 Task: Move the task Create a feature to sync data across multiple devices to the section To-Do in the project Virtuoso and sort the tasks in the project by Assignee in Descending order.
Action: Mouse moved to (55, 312)
Screenshot: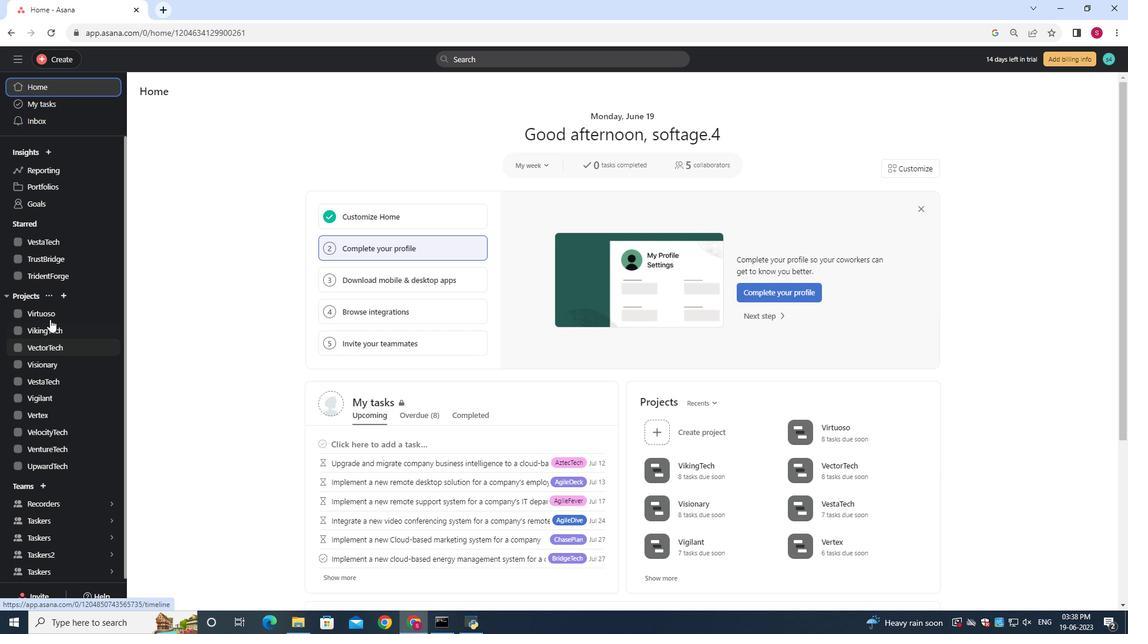 
Action: Mouse pressed left at (55, 312)
Screenshot: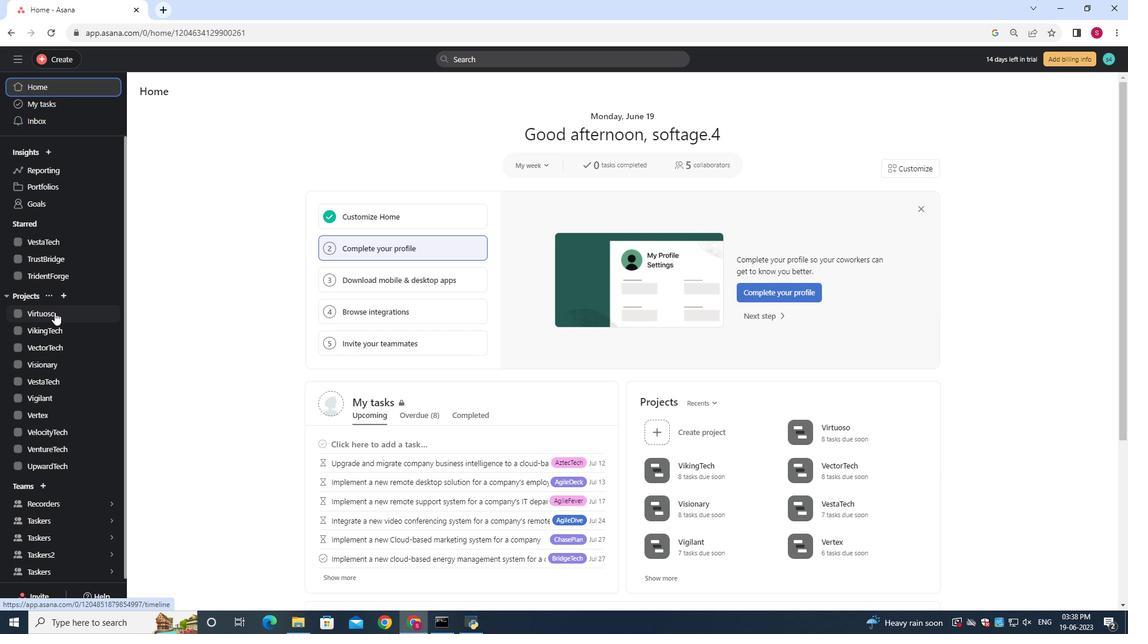 
Action: Mouse moved to (401, 235)
Screenshot: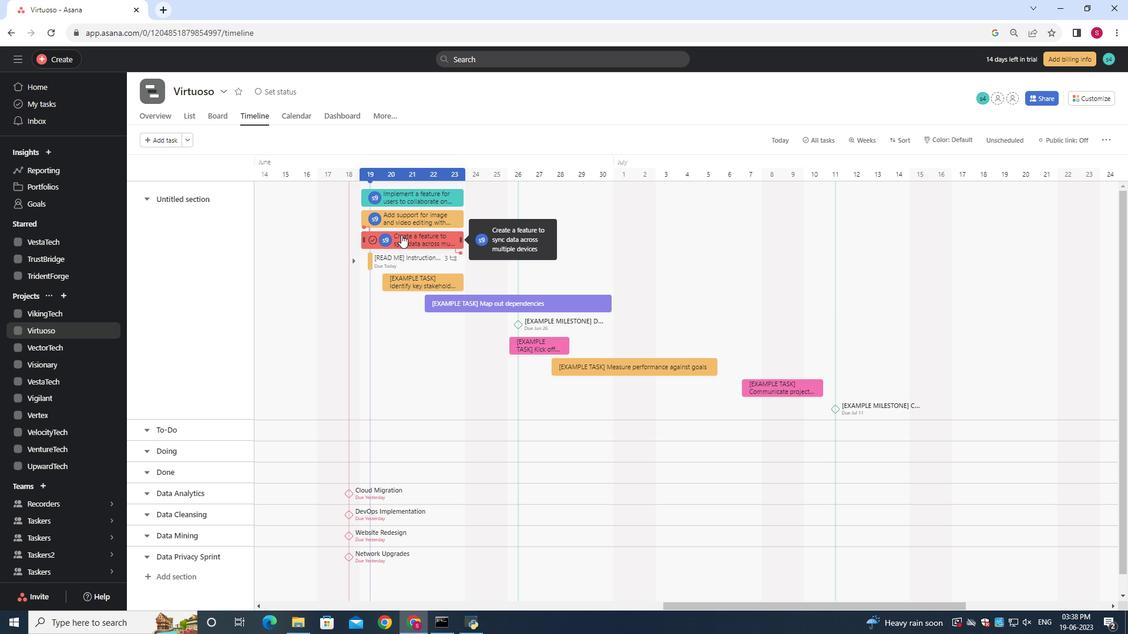 
Action: Mouse pressed left at (401, 235)
Screenshot: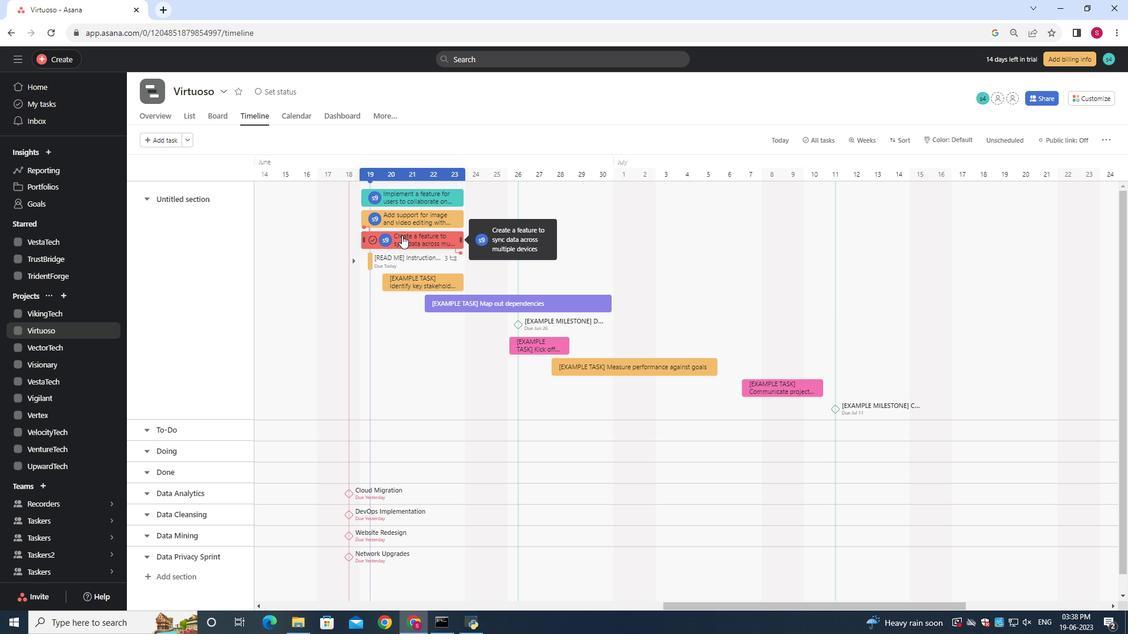 
Action: Mouse moved to (189, 115)
Screenshot: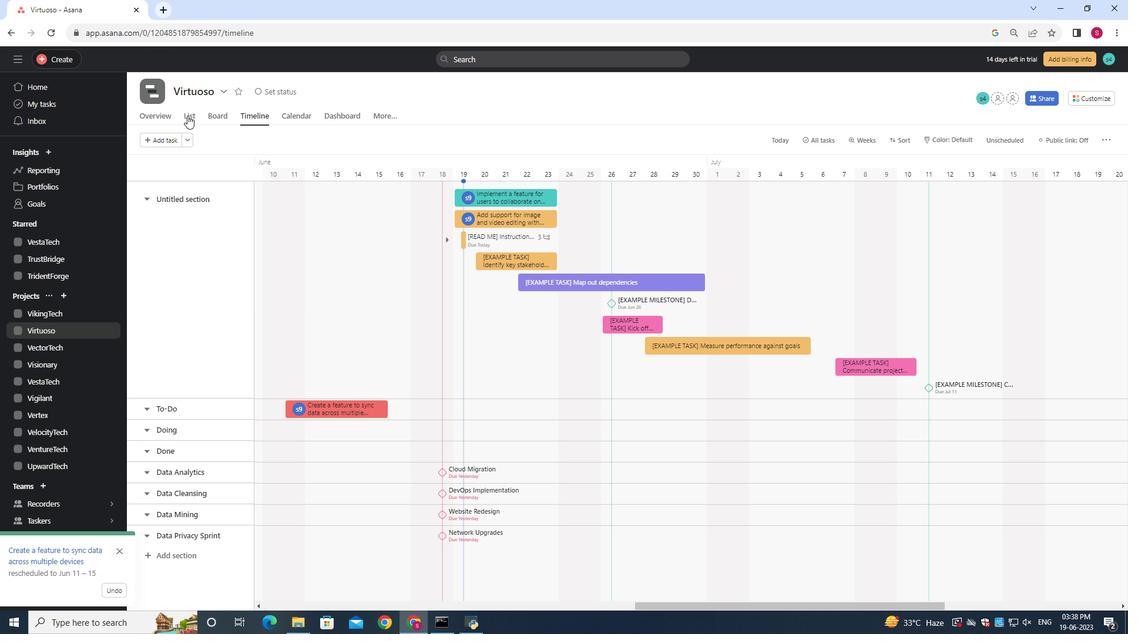 
Action: Mouse pressed left at (189, 115)
Screenshot: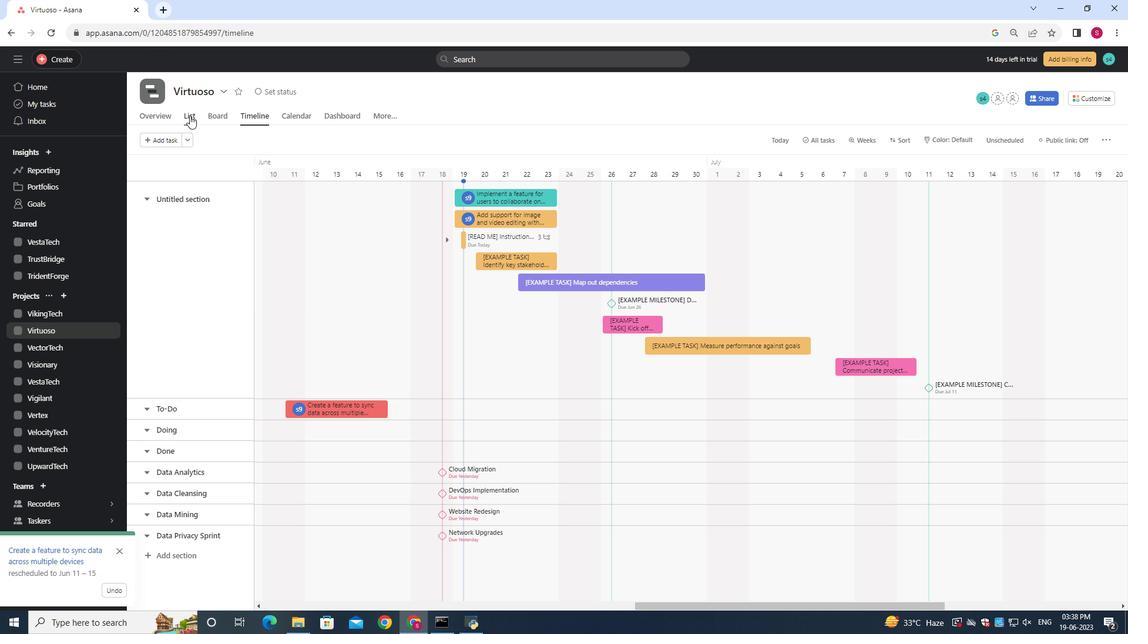 
Action: Mouse moved to (255, 139)
Screenshot: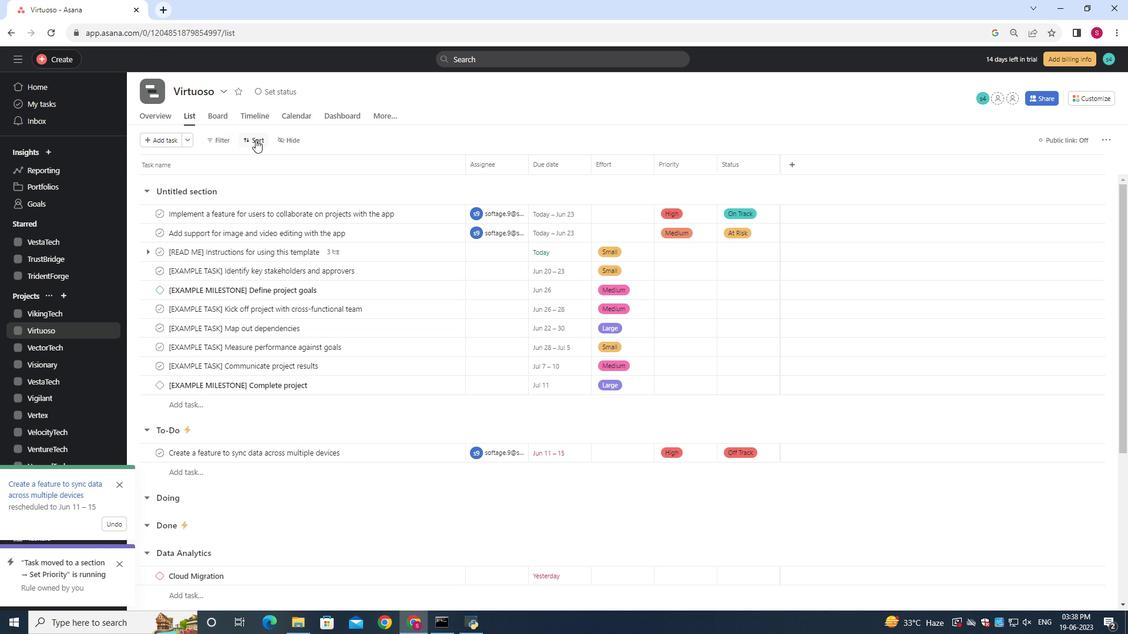 
Action: Mouse pressed left at (255, 139)
Screenshot: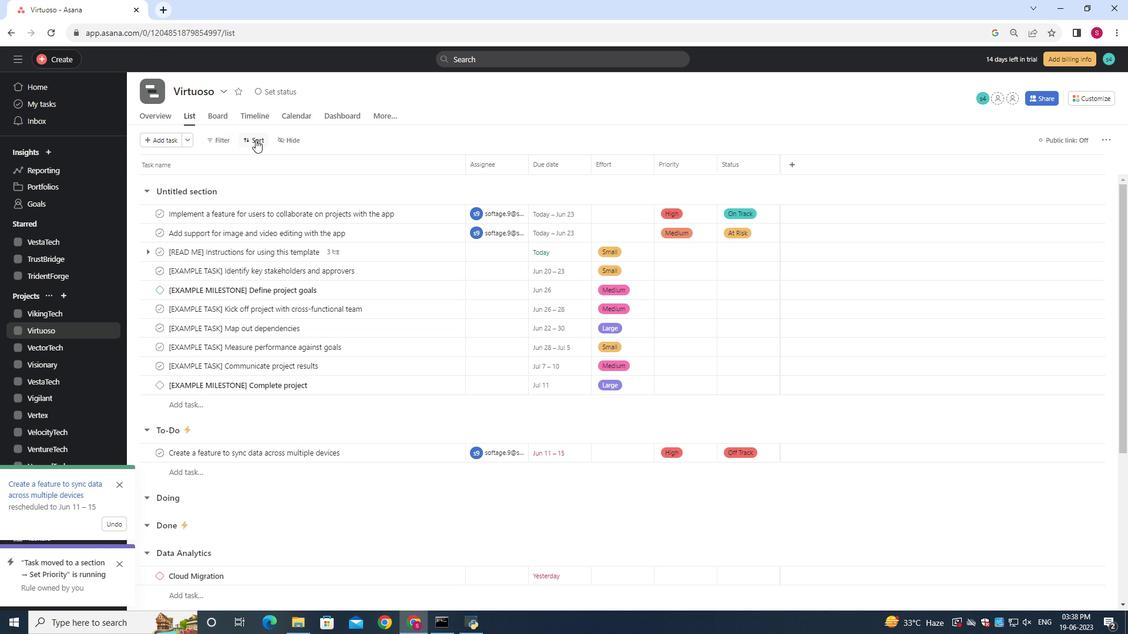 
Action: Mouse moved to (277, 234)
Screenshot: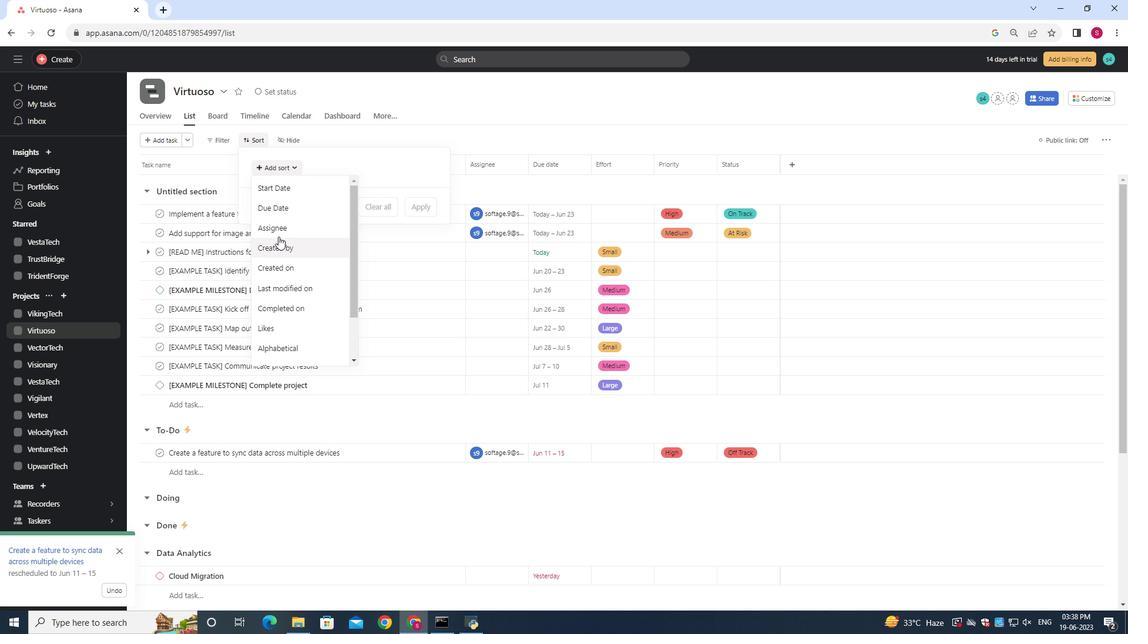 
Action: Mouse pressed left at (277, 234)
Screenshot: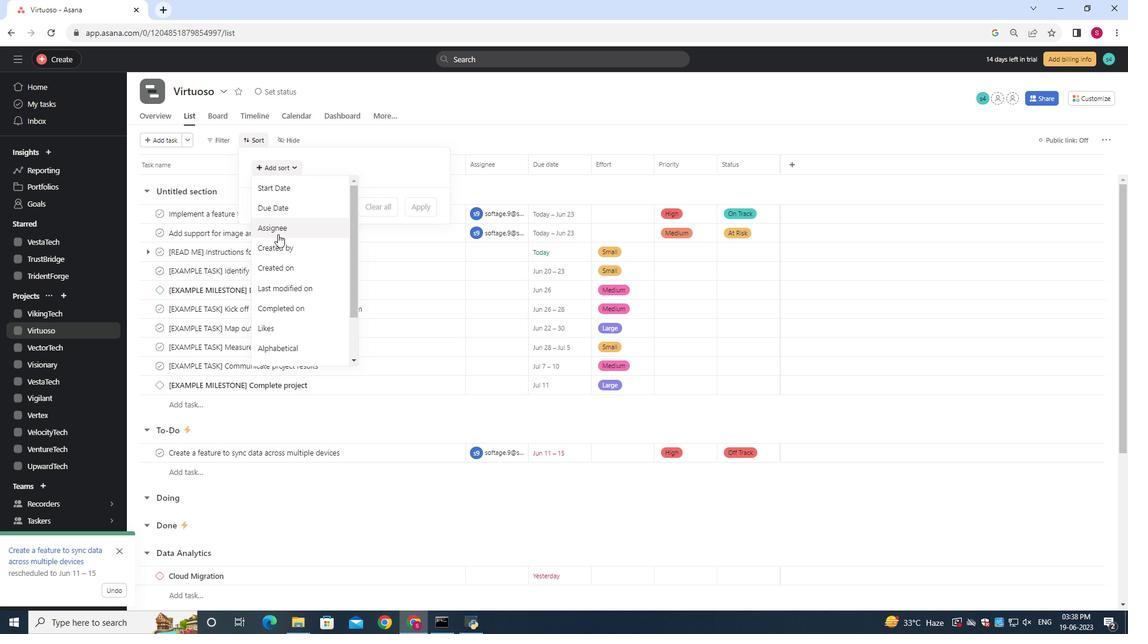 
Action: Mouse moved to (336, 182)
Screenshot: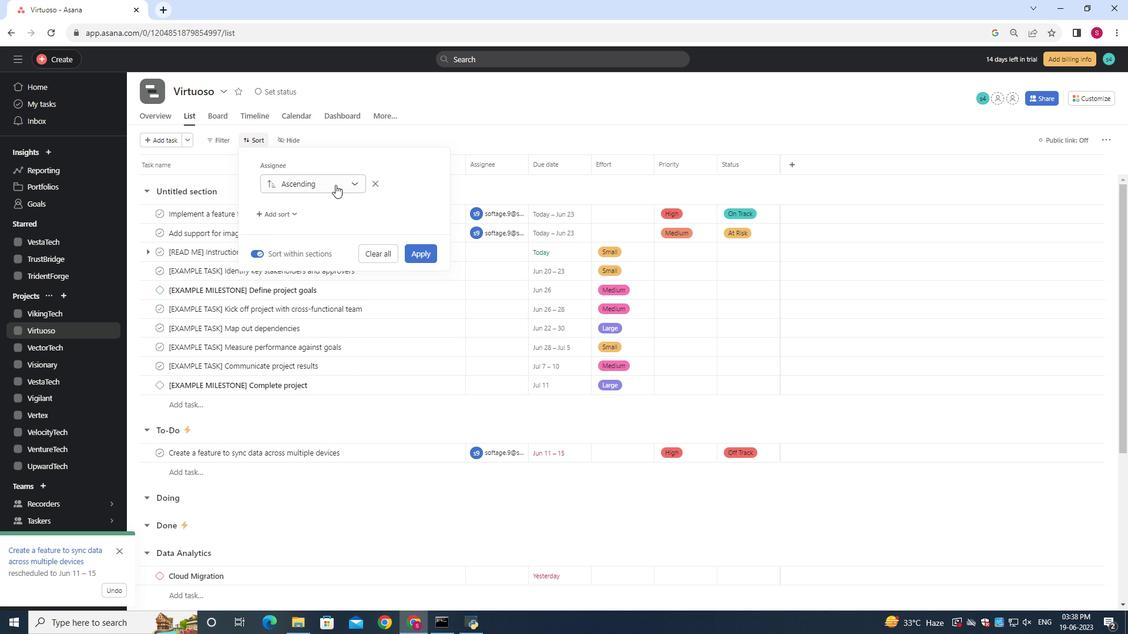 
Action: Mouse pressed left at (336, 182)
Screenshot: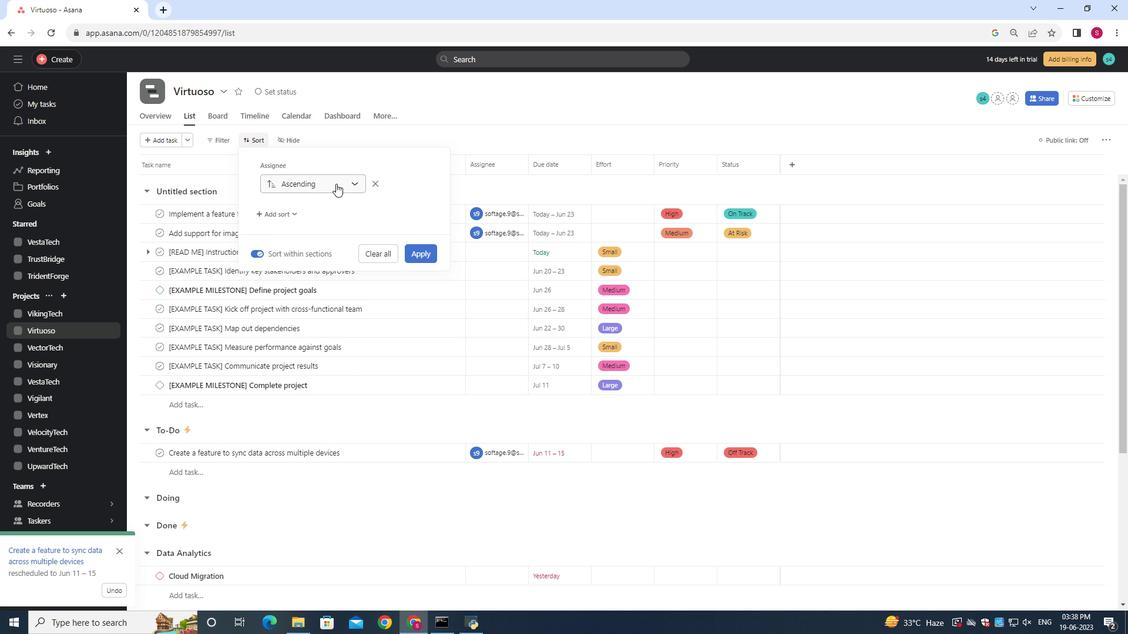 
Action: Mouse moved to (310, 222)
Screenshot: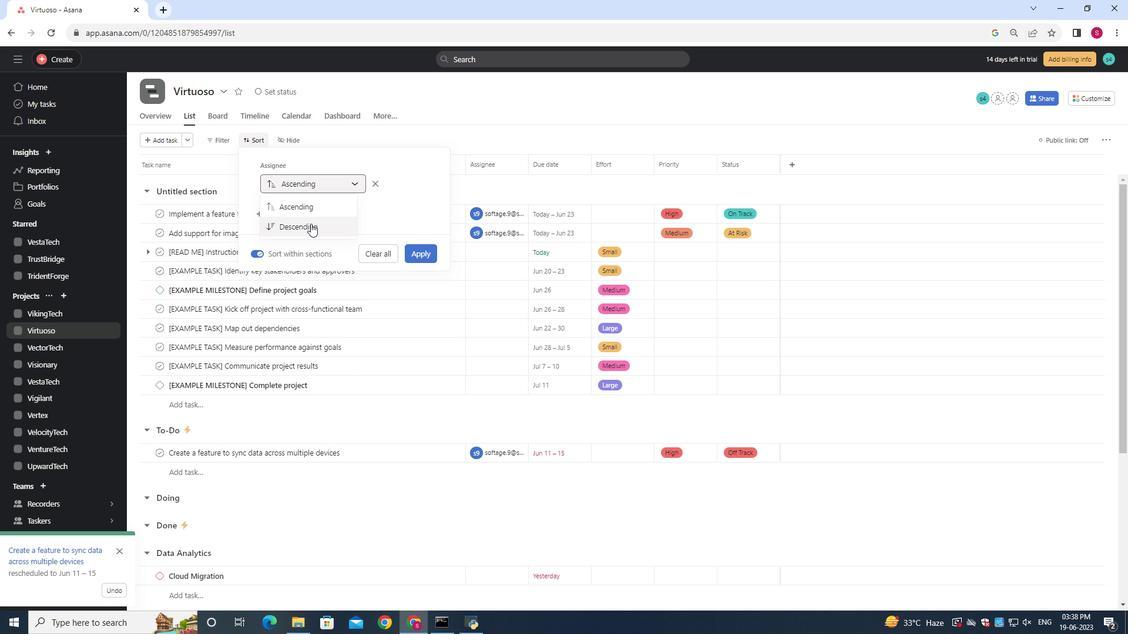 
Action: Mouse pressed left at (310, 222)
Screenshot: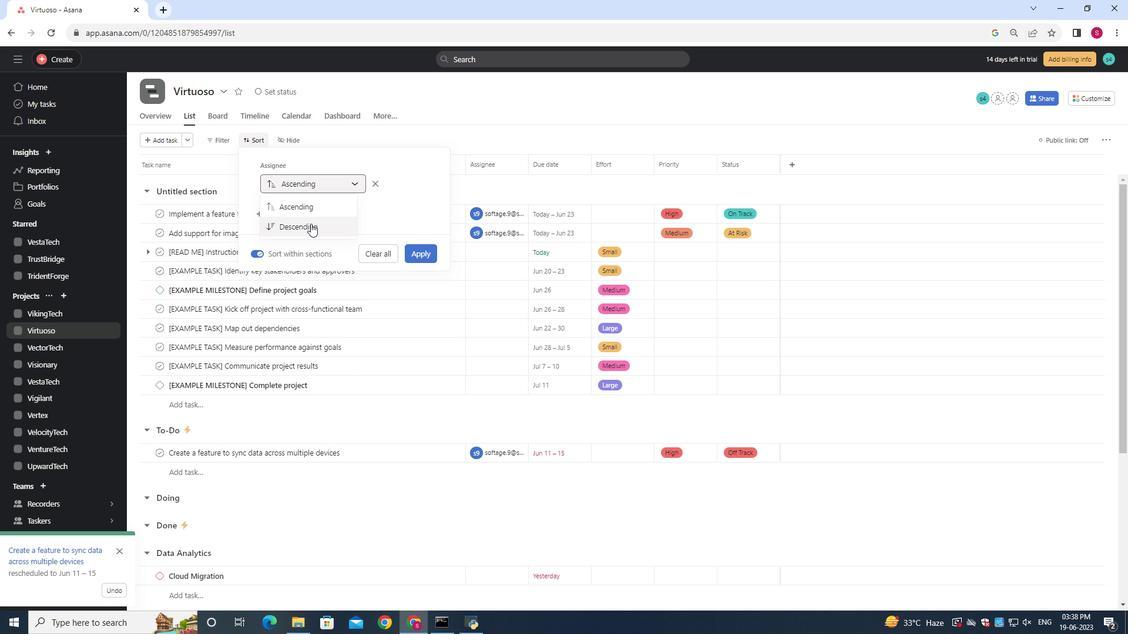 
Action: Mouse moved to (418, 249)
Screenshot: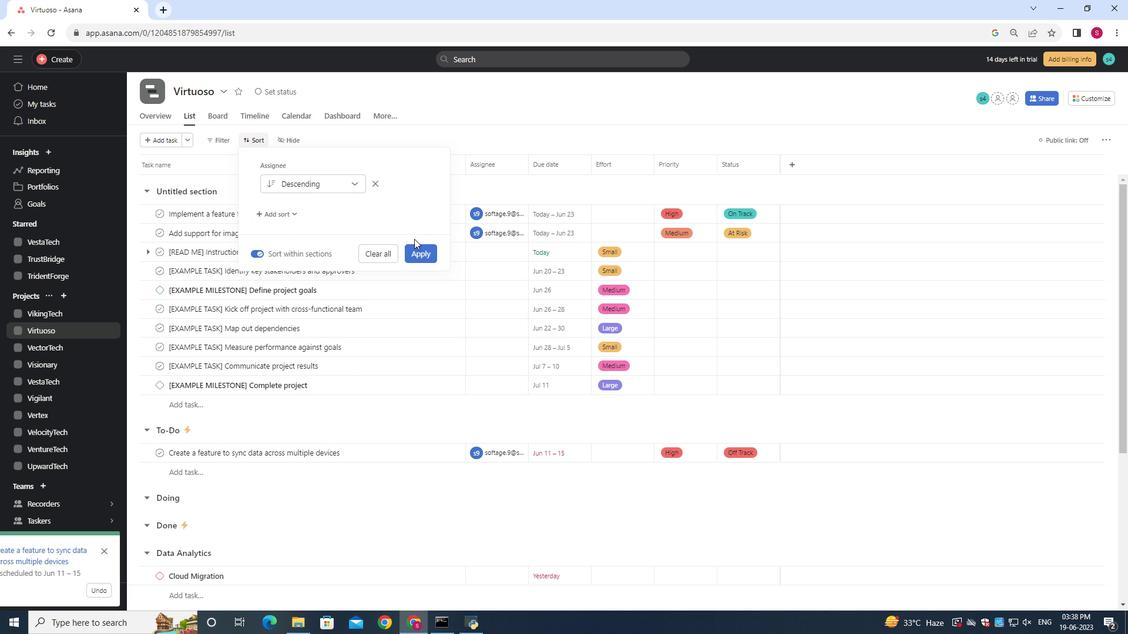 
Action: Mouse pressed left at (418, 249)
Screenshot: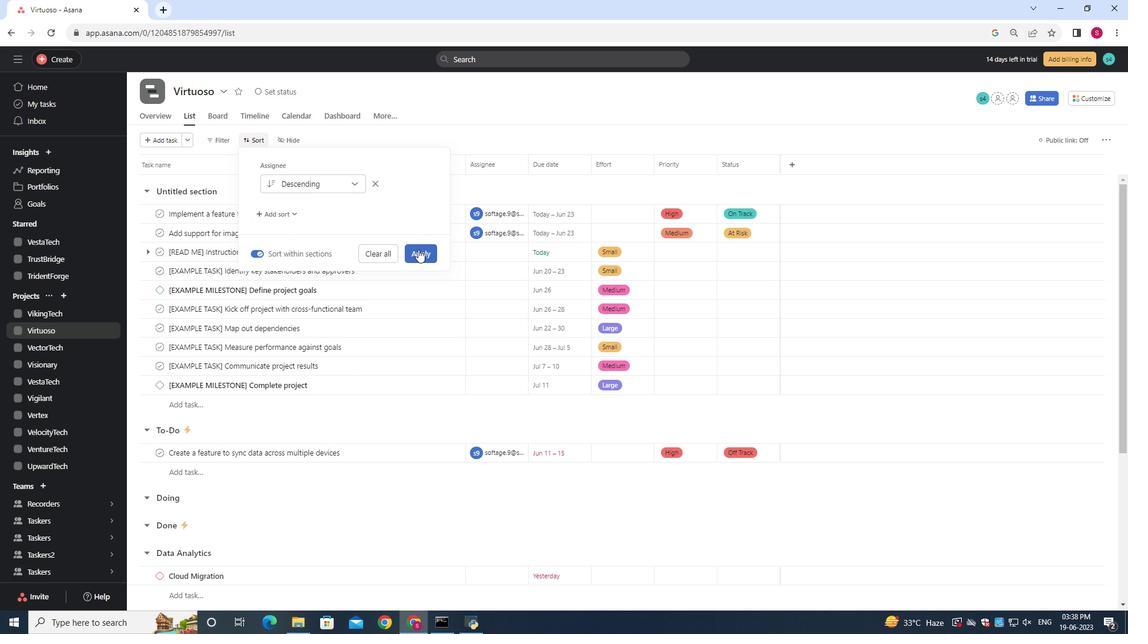 
